 Task: Use the 'Read Aloud' feature to listen to the 'Late Coming Notification' email.
Action: Mouse moved to (217, 32)
Screenshot: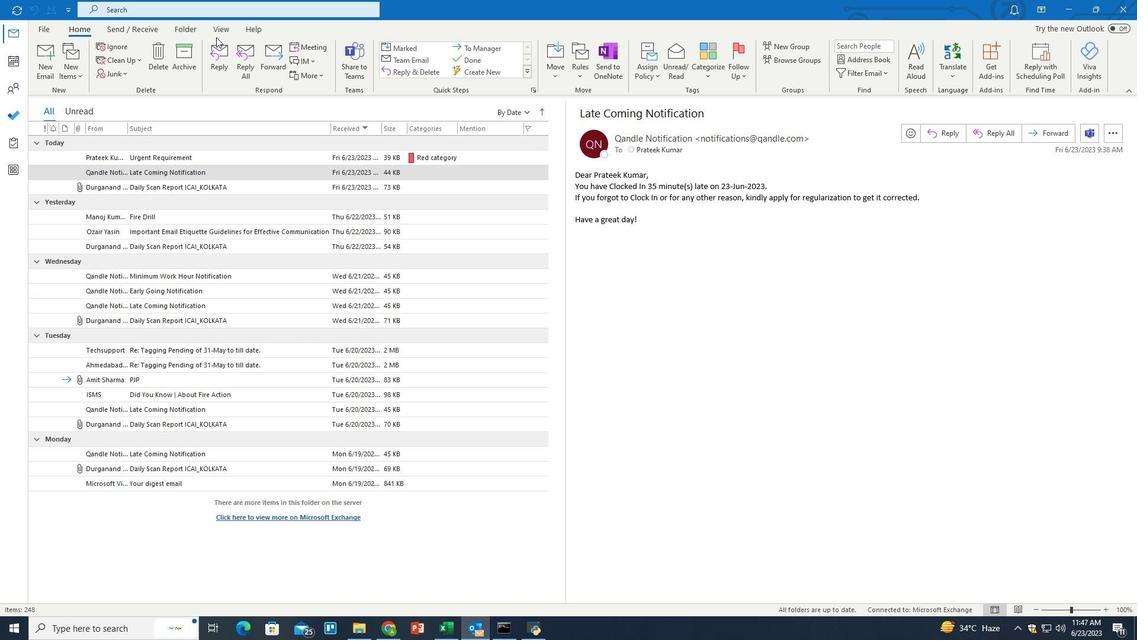 
Action: Mouse pressed left at (217, 32)
Screenshot: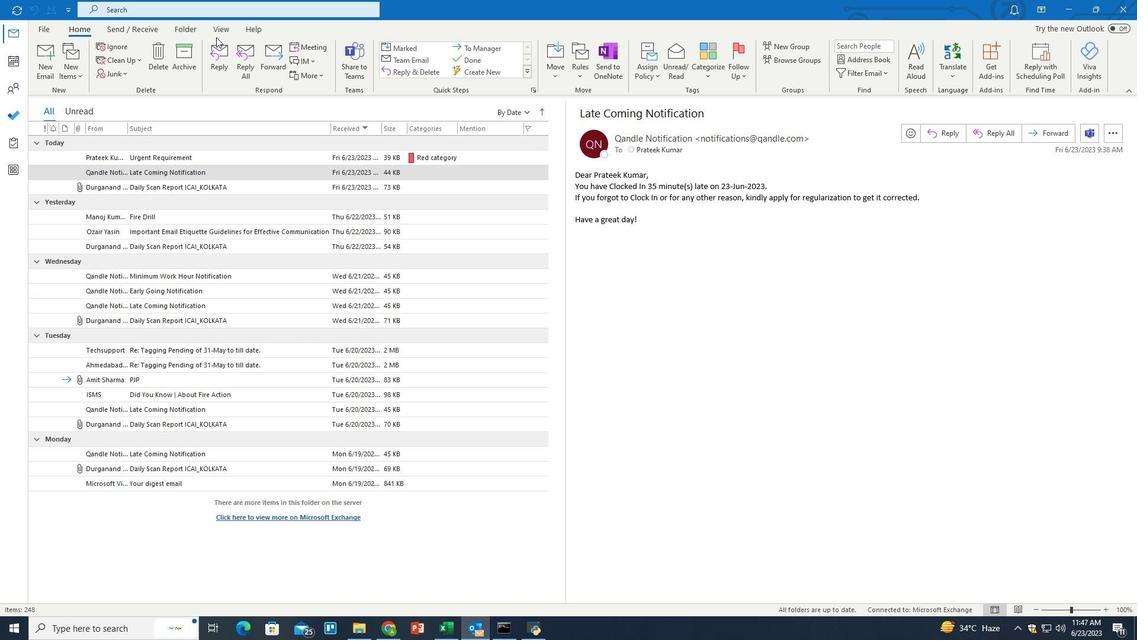 
Action: Mouse moved to (929, 69)
Screenshot: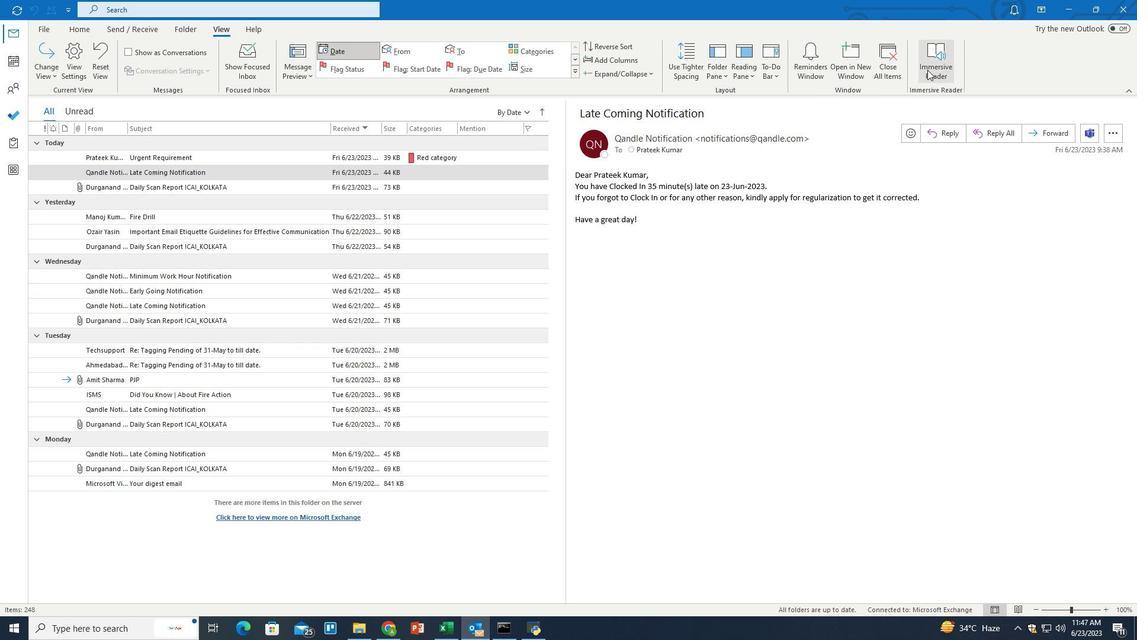 
Action: Mouse pressed left at (929, 69)
Screenshot: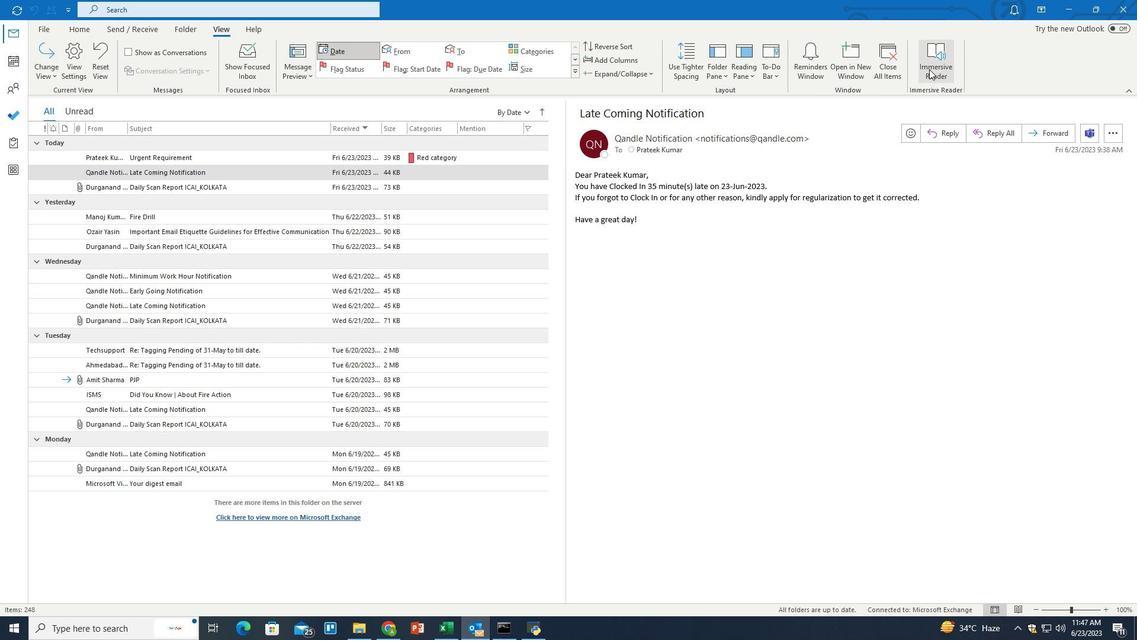 
Action: Mouse moved to (193, 66)
Screenshot: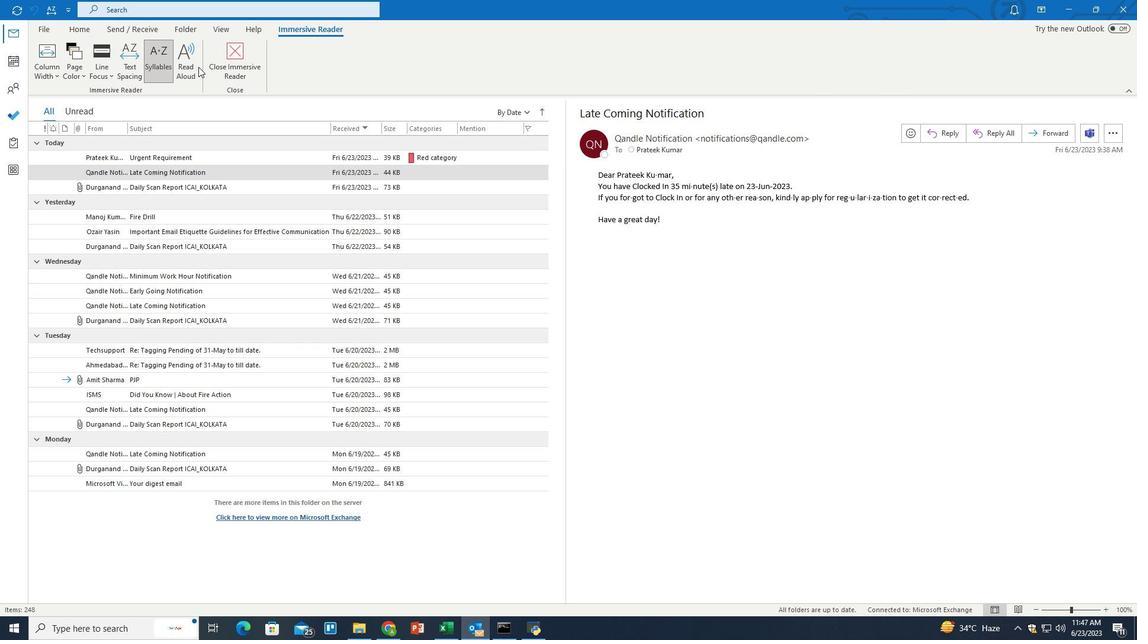 
Action: Mouse pressed left at (193, 66)
Screenshot: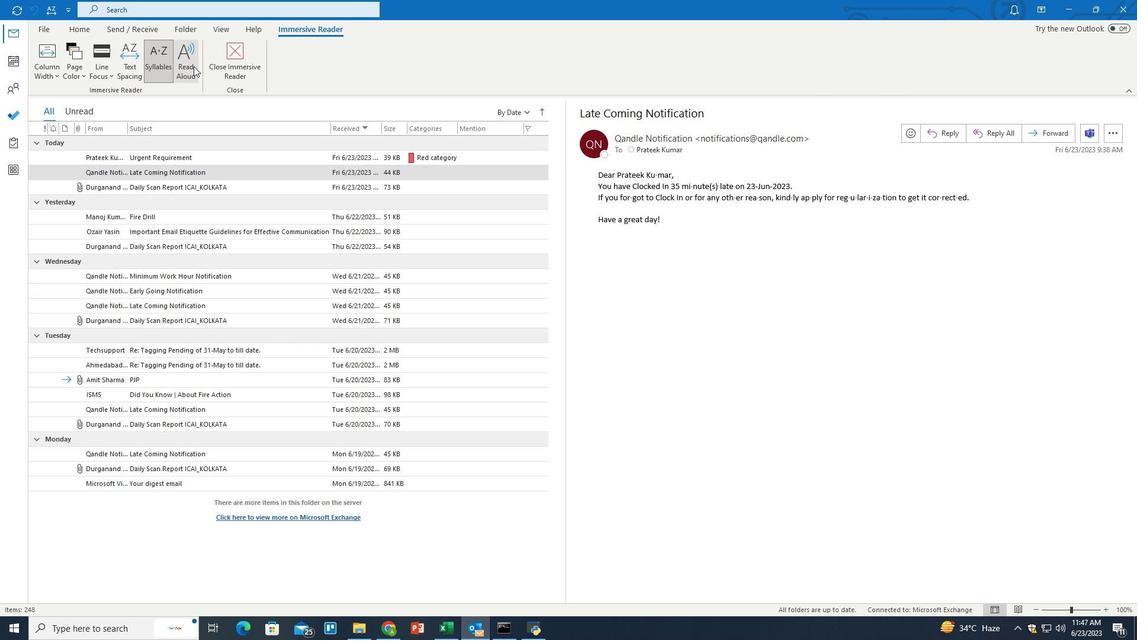 
Action: Mouse moved to (1098, 171)
Screenshot: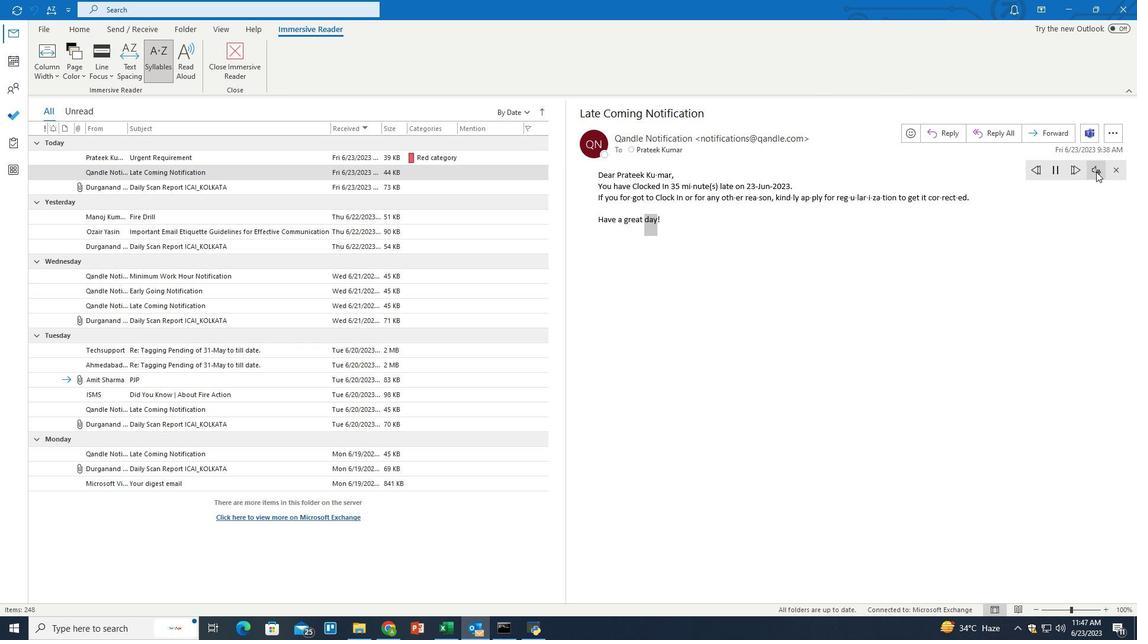 
Action: Mouse pressed left at (1098, 171)
Screenshot: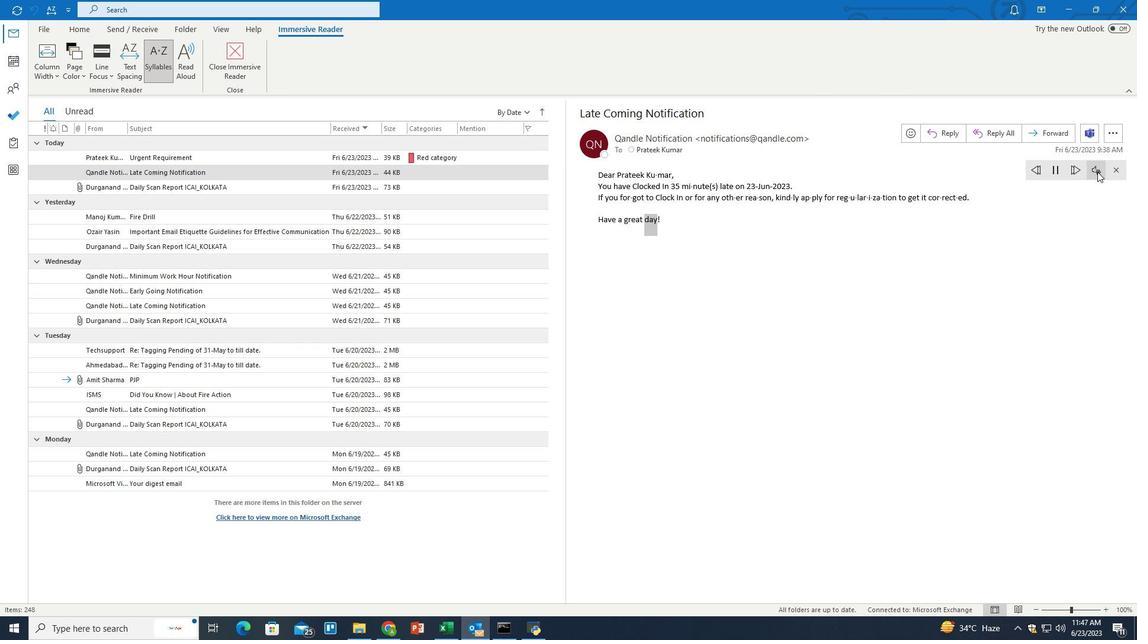 
Action: Mouse moved to (1069, 210)
Screenshot: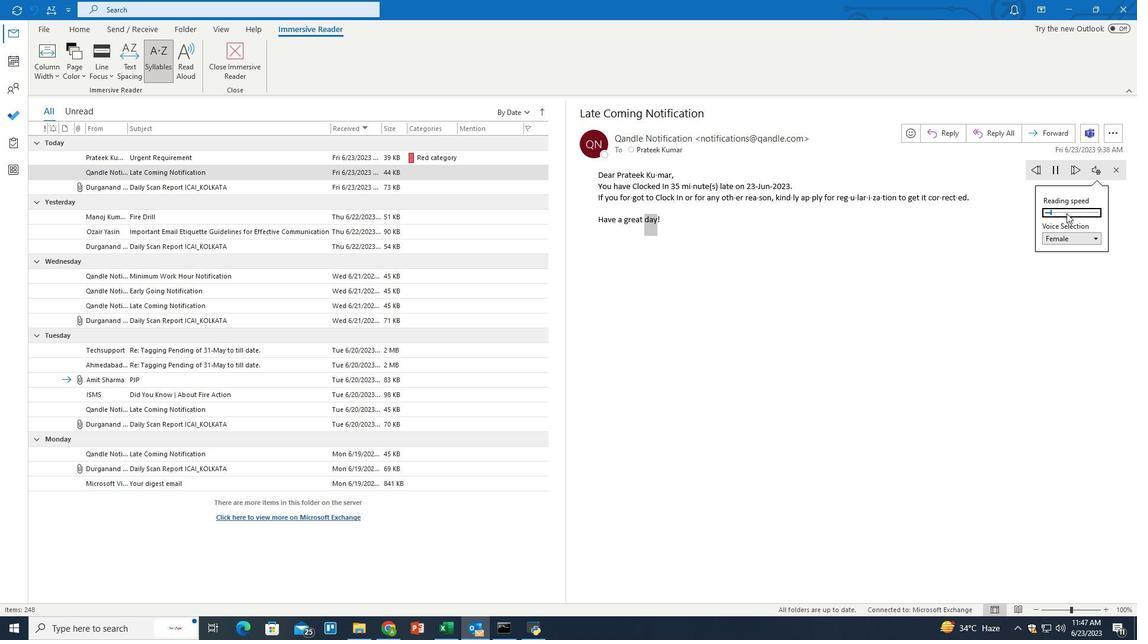 
Action: Mouse pressed left at (1069, 210)
Screenshot: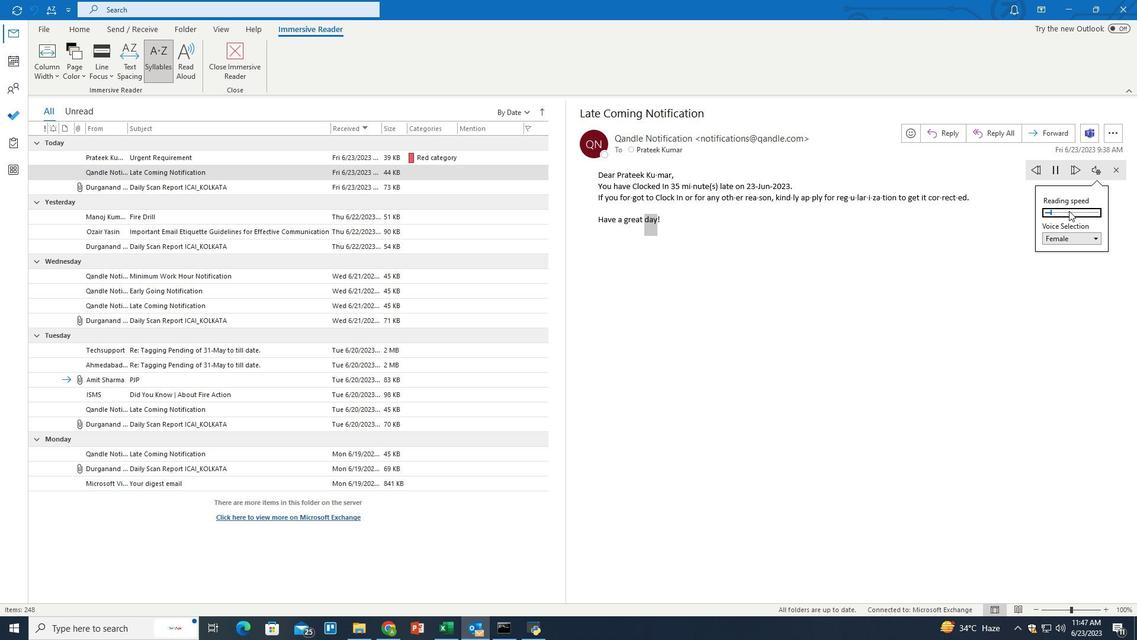 
Action: Mouse moved to (1054, 283)
Screenshot: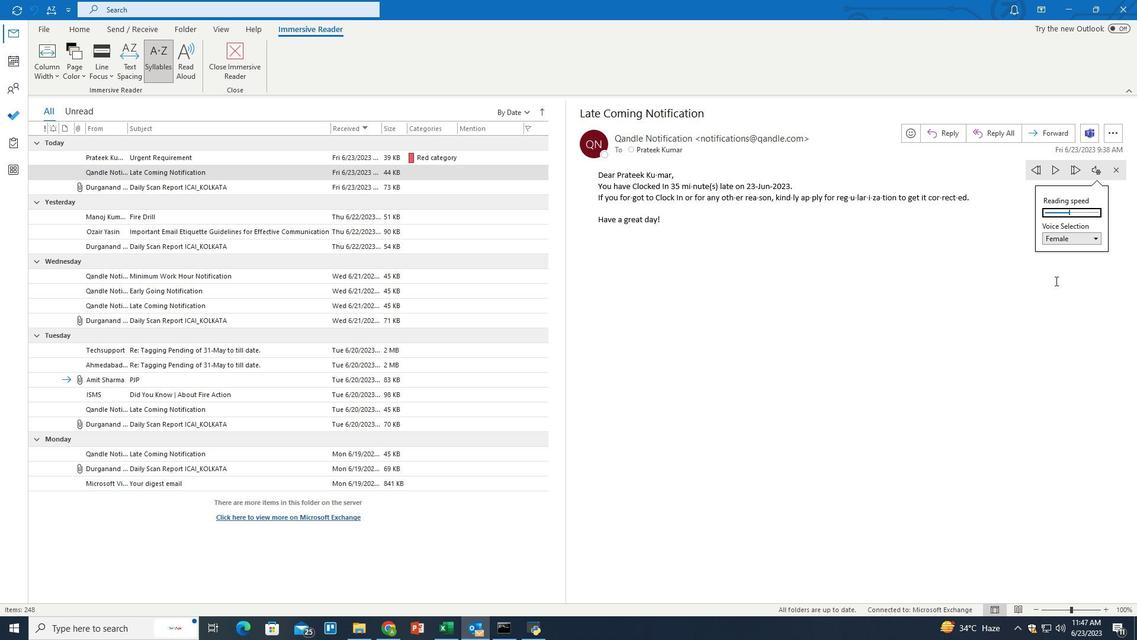 
